 Task: Add the task  Implement a new point of sale (POS) system for a retail store to the section Agile Amigos in the project AgileBolt and add a Due Date to the respective task as 2023/11/25
Action: Mouse moved to (598, 498)
Screenshot: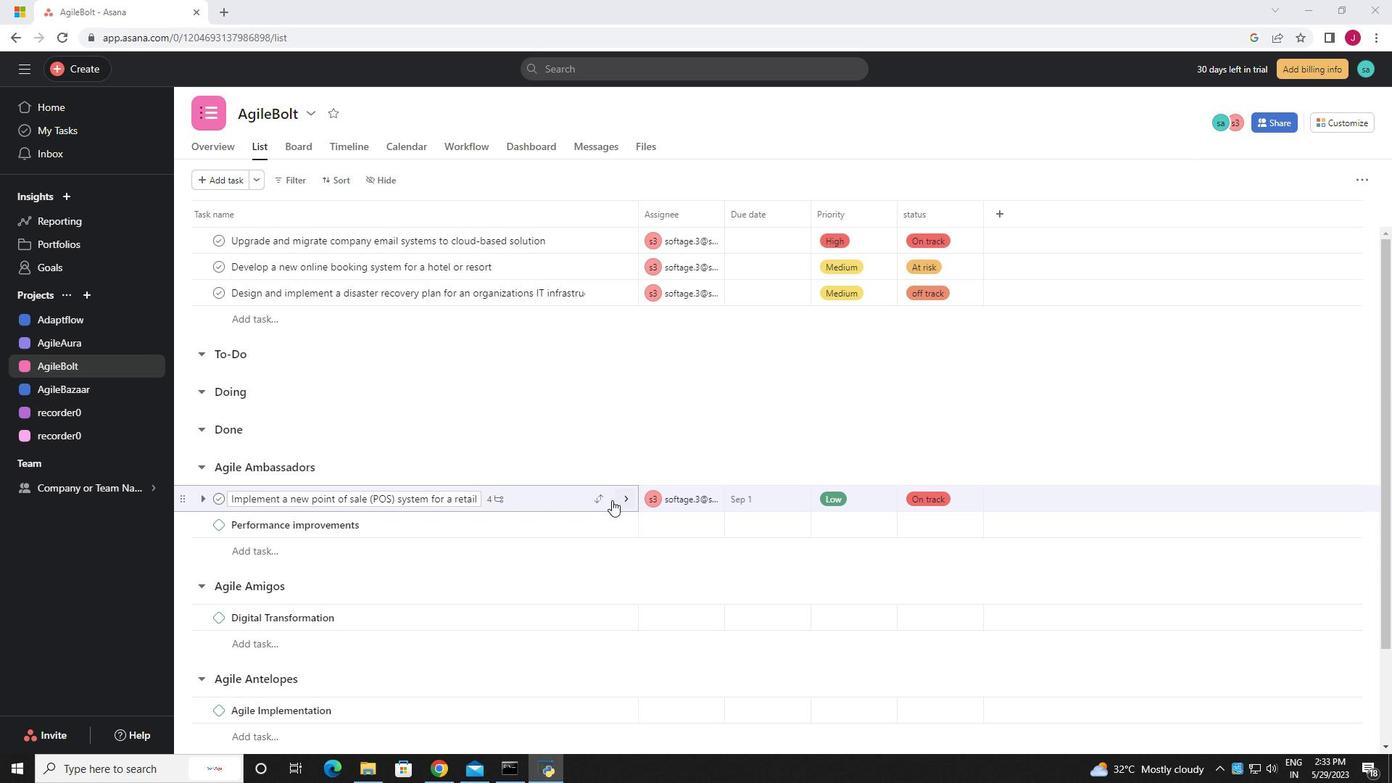 
Action: Mouse pressed left at (598, 498)
Screenshot: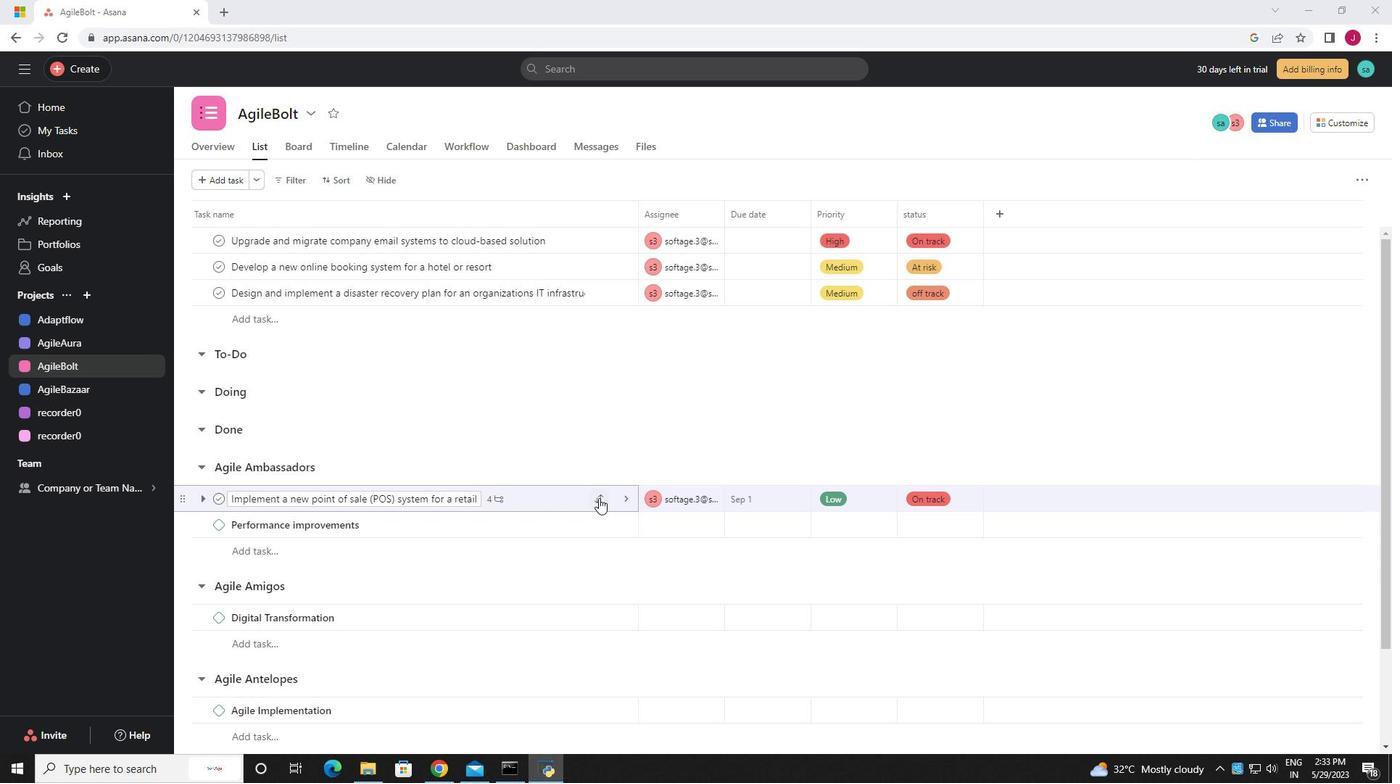
Action: Mouse moved to (565, 419)
Screenshot: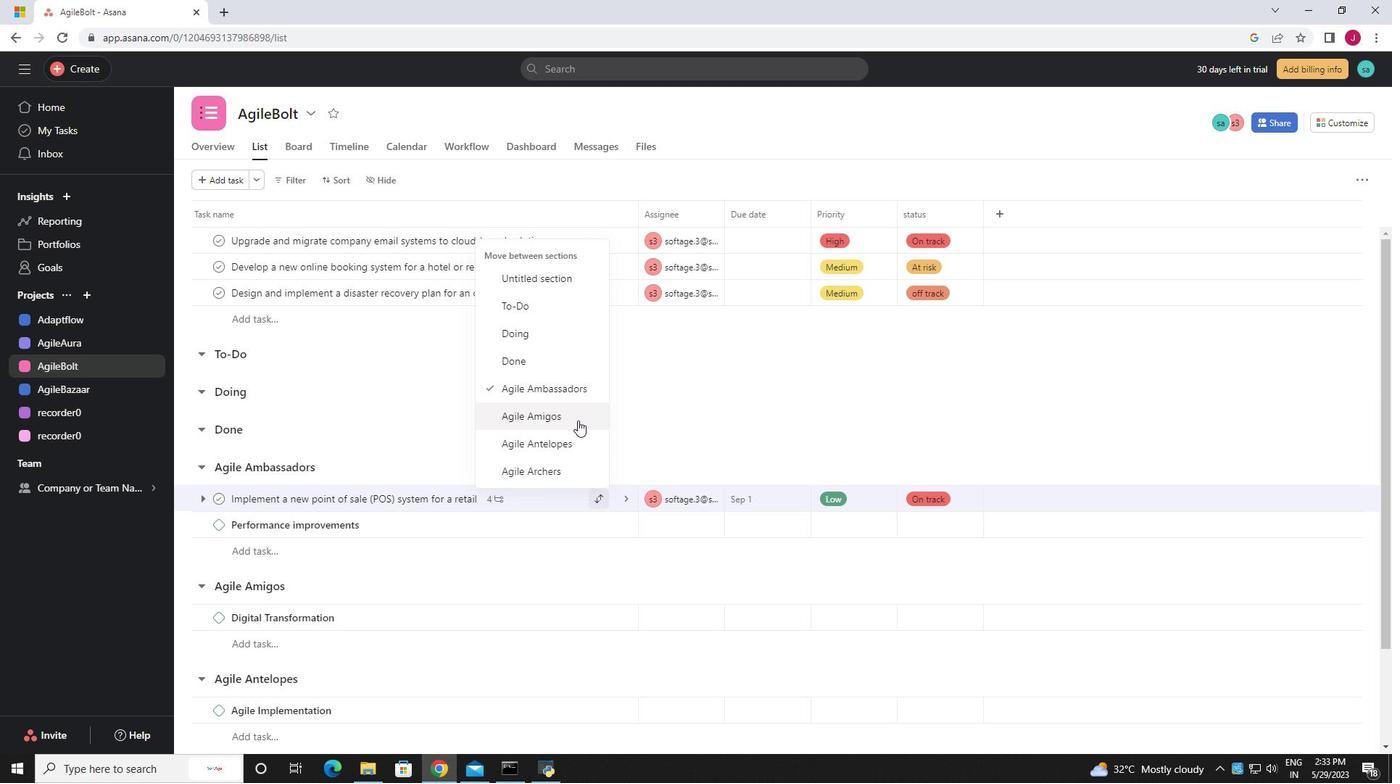 
Action: Mouse pressed left at (565, 419)
Screenshot: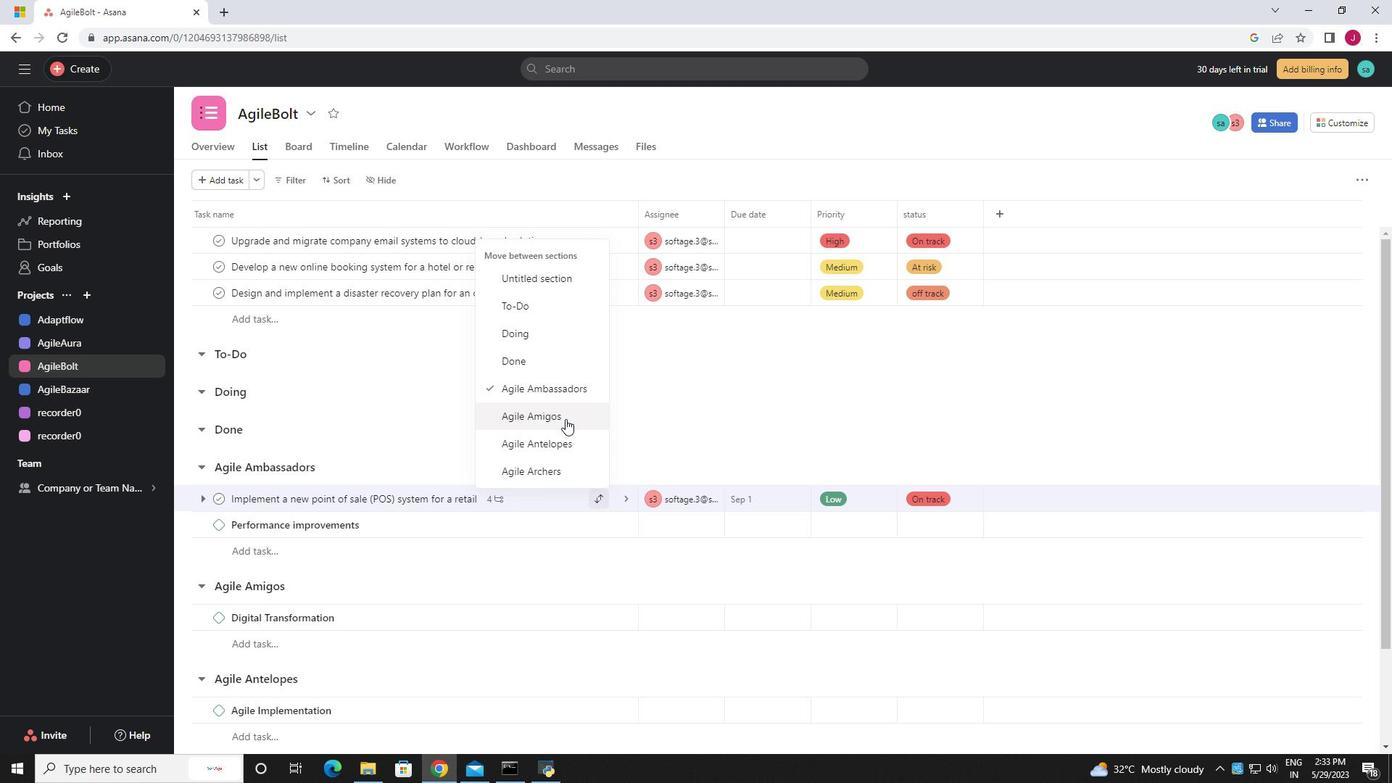 
Action: Mouse moved to (773, 587)
Screenshot: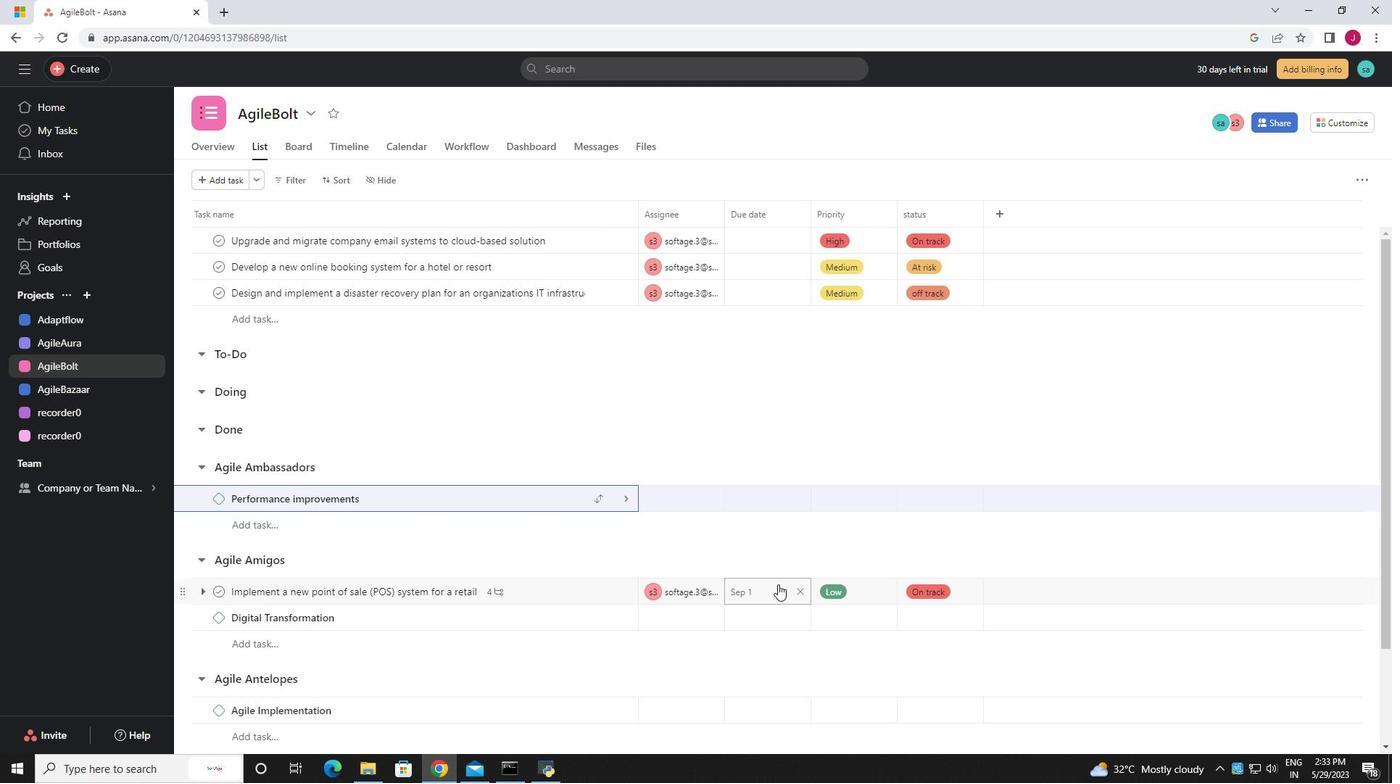 
Action: Mouse pressed left at (773, 587)
Screenshot: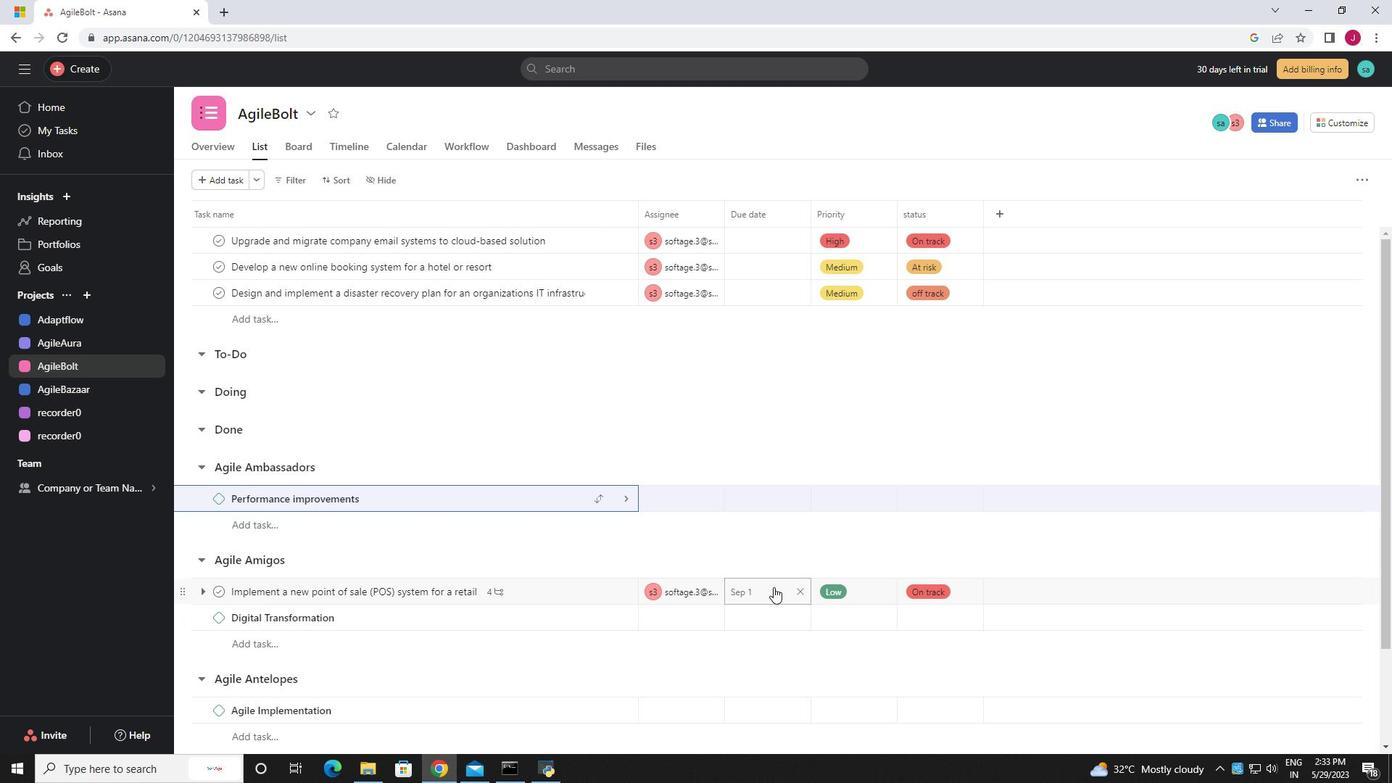 
Action: Mouse moved to (915, 331)
Screenshot: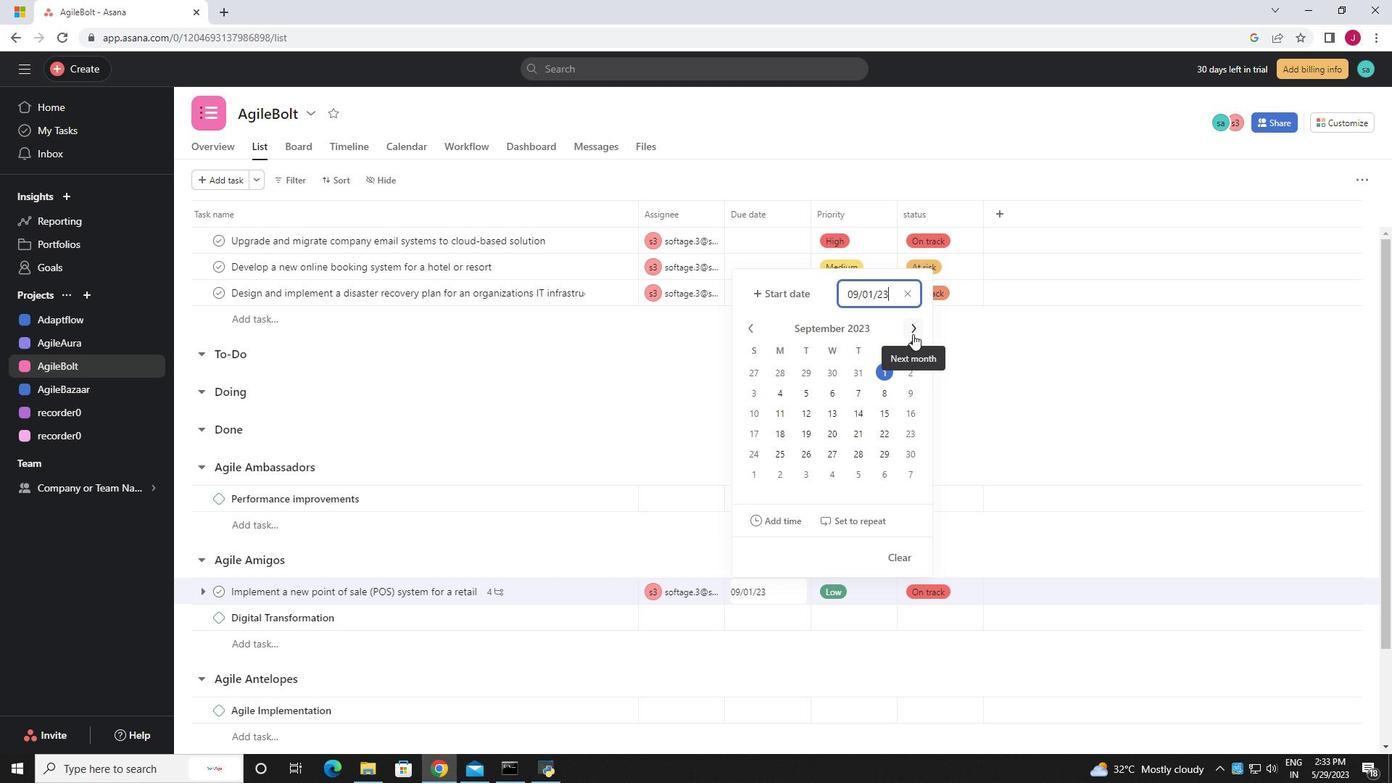 
Action: Mouse pressed left at (915, 331)
Screenshot: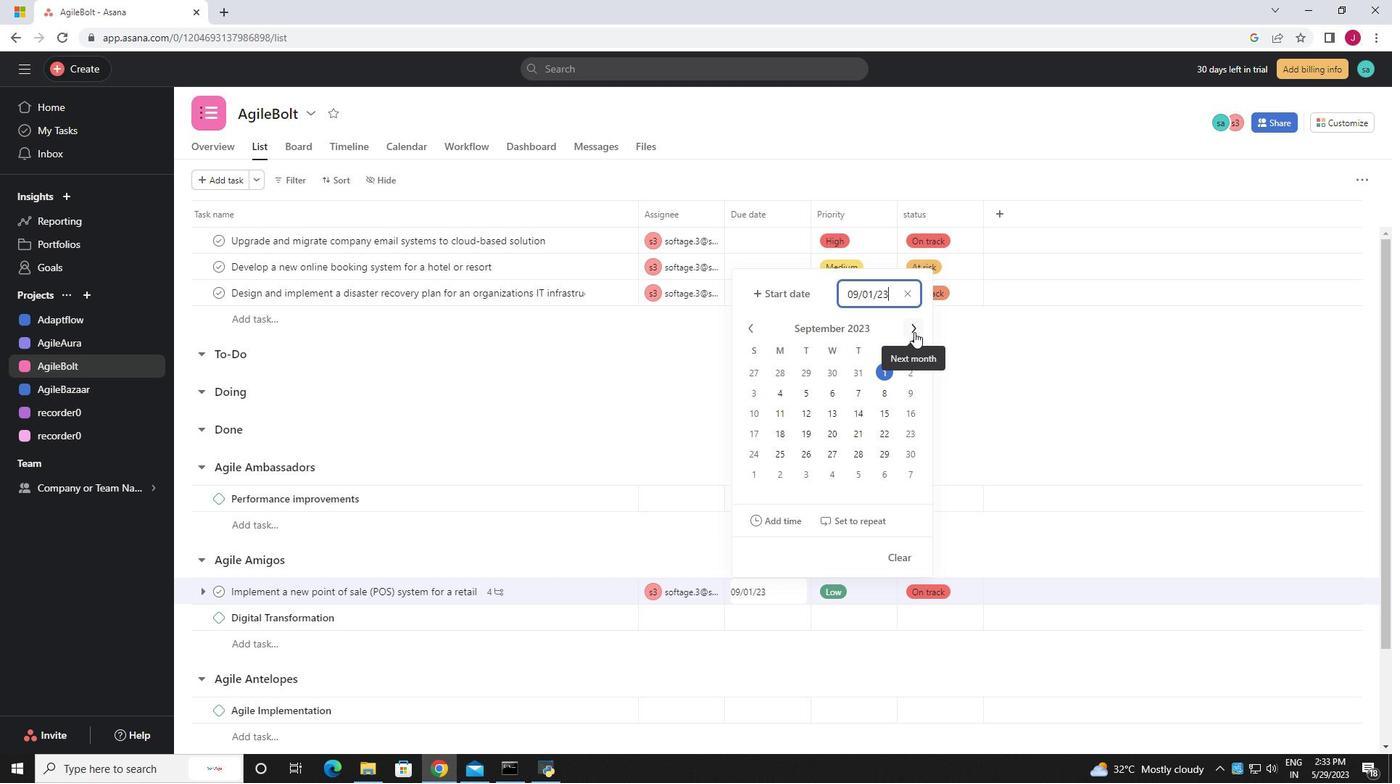 
Action: Mouse pressed left at (915, 331)
Screenshot: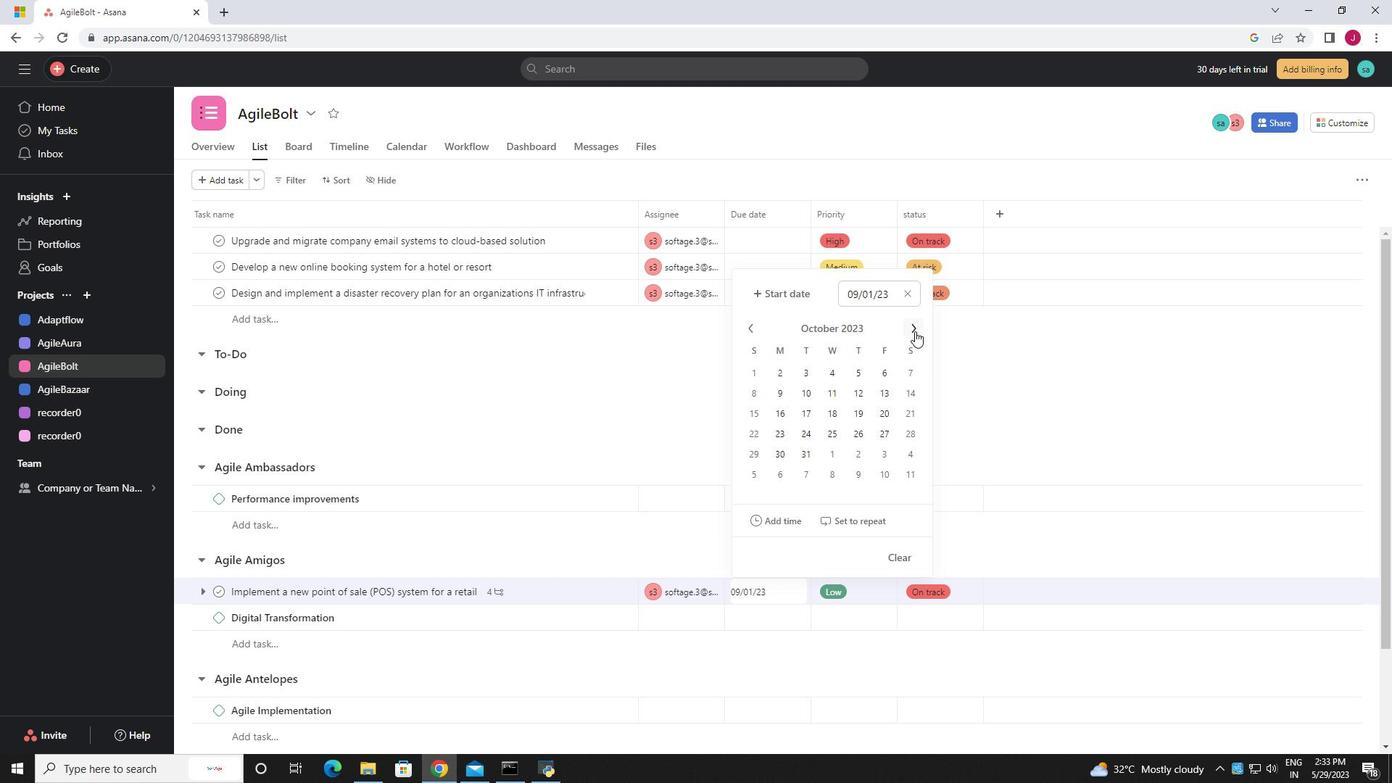 
Action: Mouse moved to (905, 433)
Screenshot: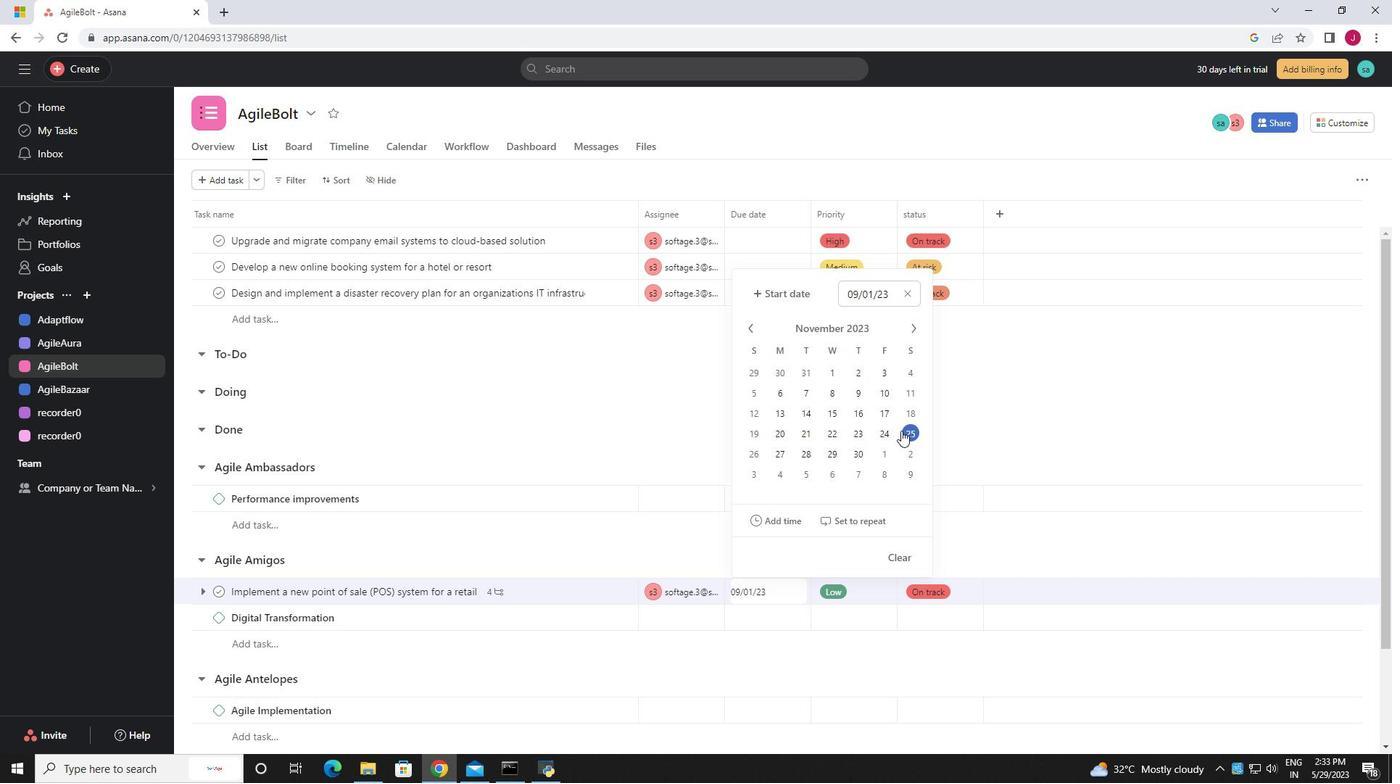 
Action: Mouse pressed left at (905, 433)
Screenshot: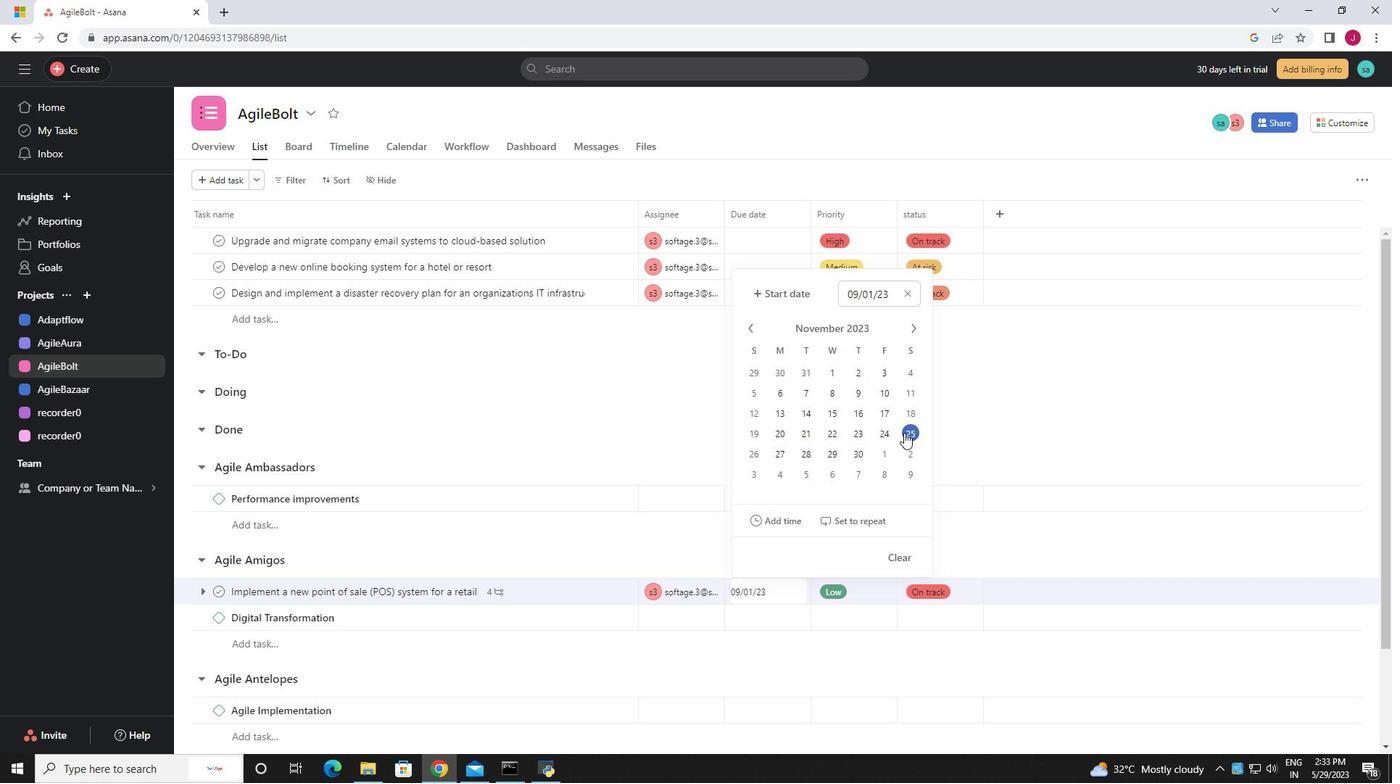 
Action: Mouse moved to (1067, 413)
Screenshot: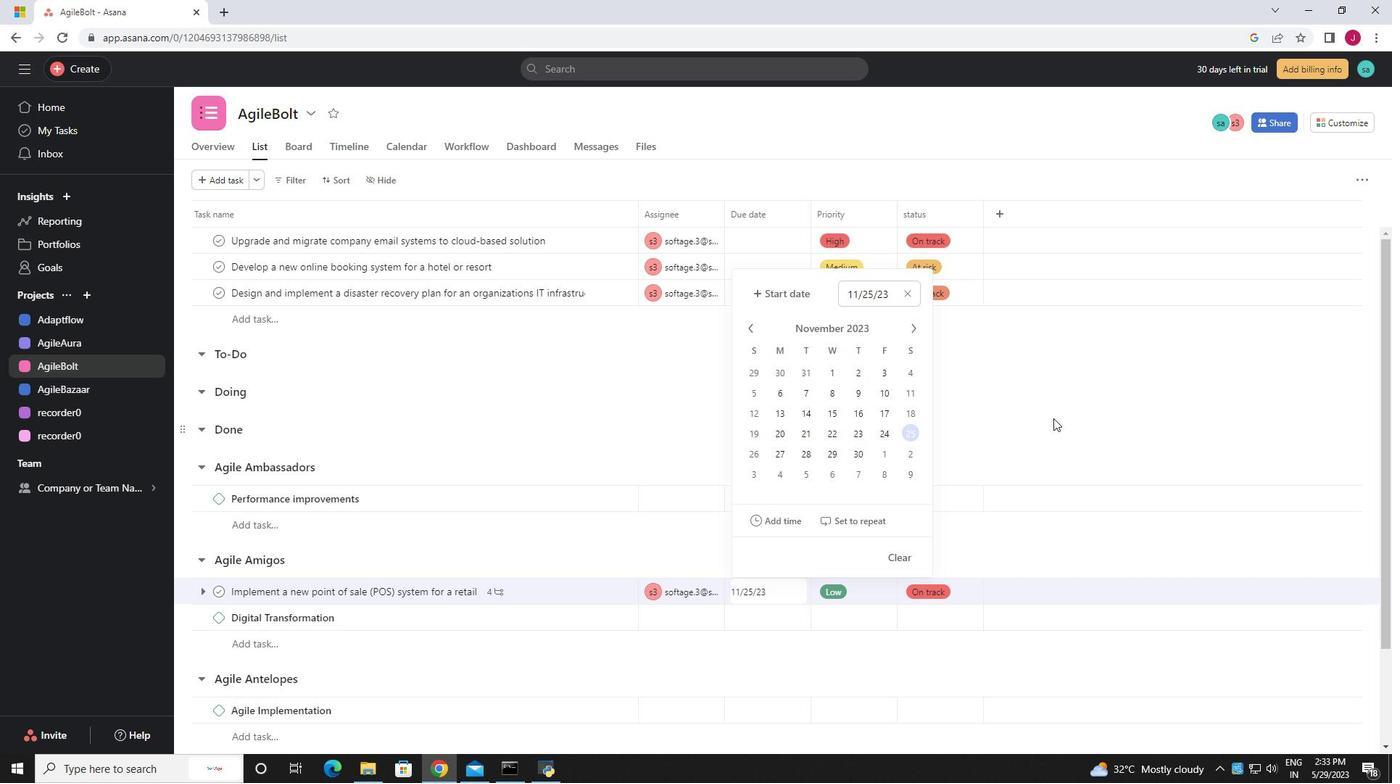 
Action: Mouse pressed left at (1067, 413)
Screenshot: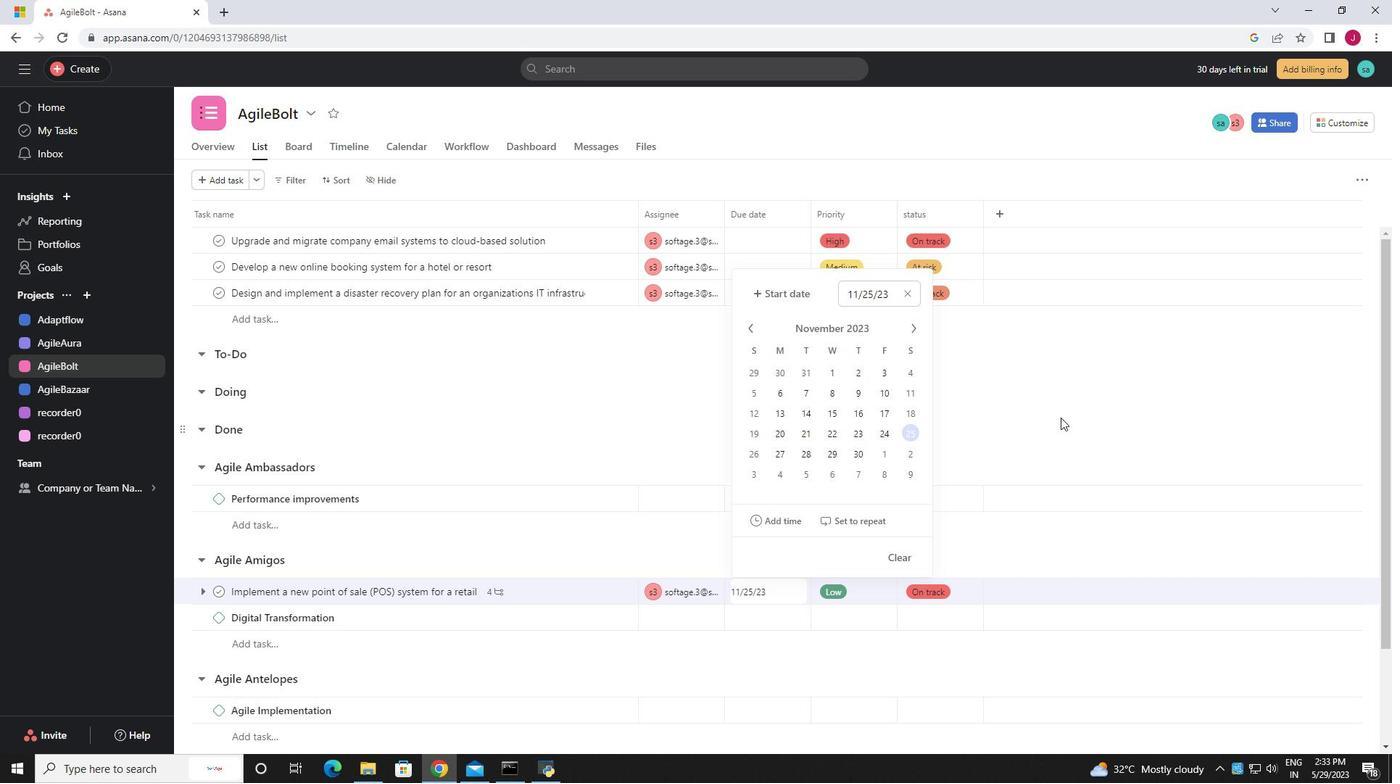
Action: Mouse moved to (536, 474)
Screenshot: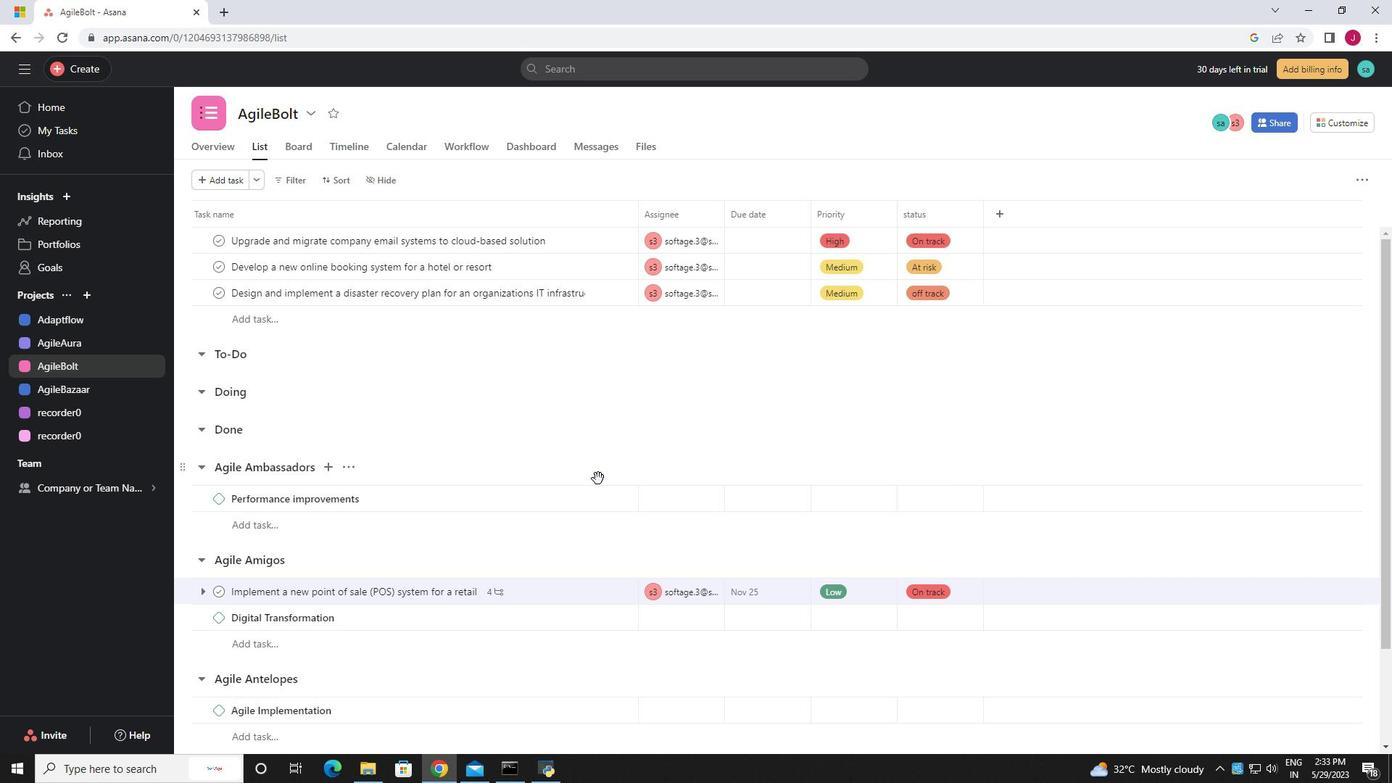 
